 Task: Create Card Intellectual Property Review Session in Board Employee Performance to Workspace Full-stack Development. Create Card Team Performance Review in Board Email A/B Testing to Workspace Full-stack Development. Create Card Intellectual Property Review Session in Board Email Marketing Re-engagement Campaigns and Strategy to Workspace Full-stack Development
Action: Mouse moved to (106, 387)
Screenshot: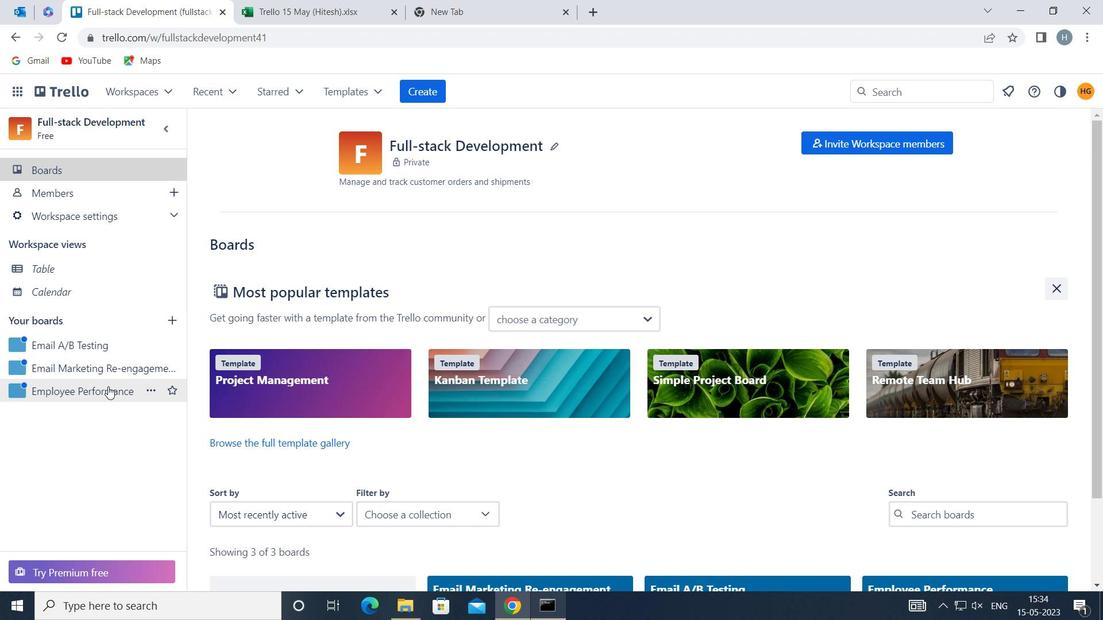 
Action: Mouse pressed left at (106, 387)
Screenshot: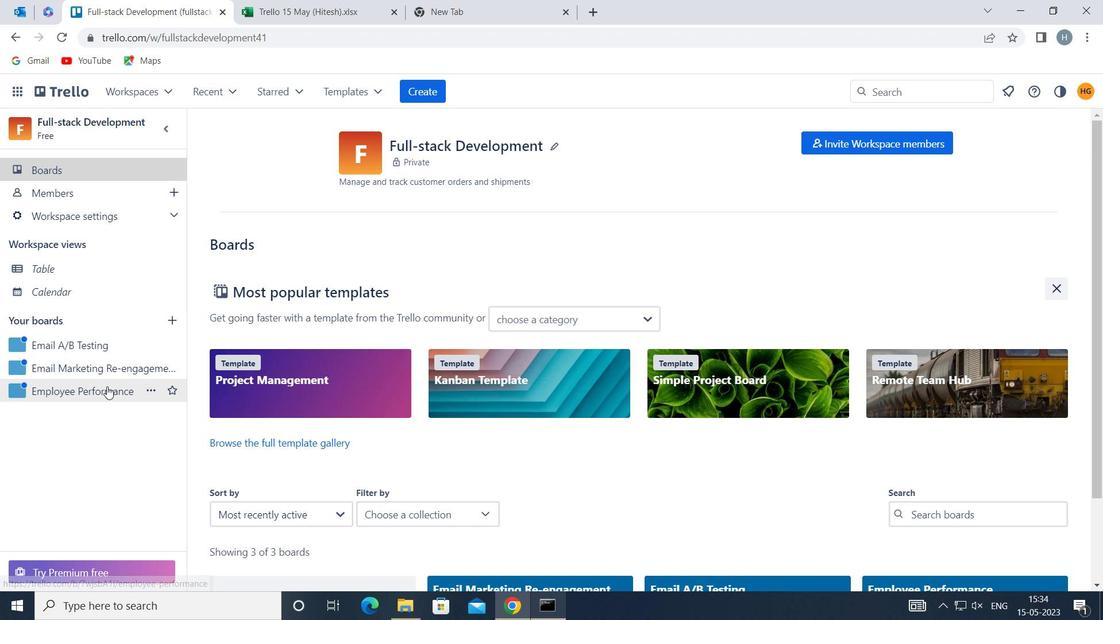 
Action: Mouse moved to (474, 203)
Screenshot: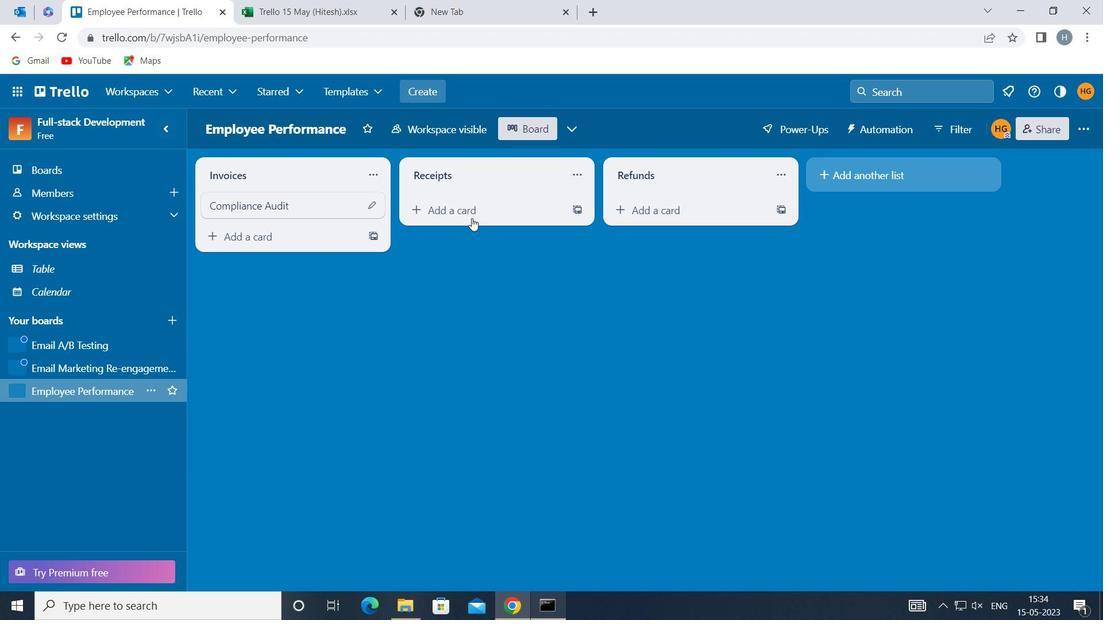 
Action: Mouse pressed left at (474, 203)
Screenshot: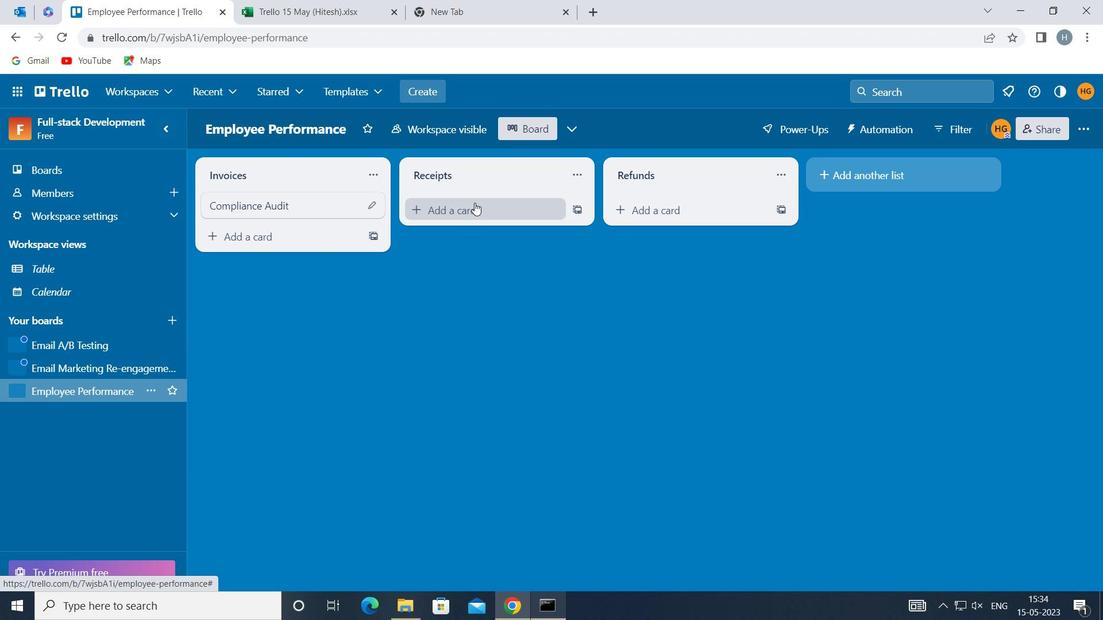 
Action: Key pressed <Key.shift>INTELLECTUAL<Key.space><Key.shift>PROPERTY<Key.space><Key.shift>REVIEW<Key.space><Key.shift>SESSION
Screenshot: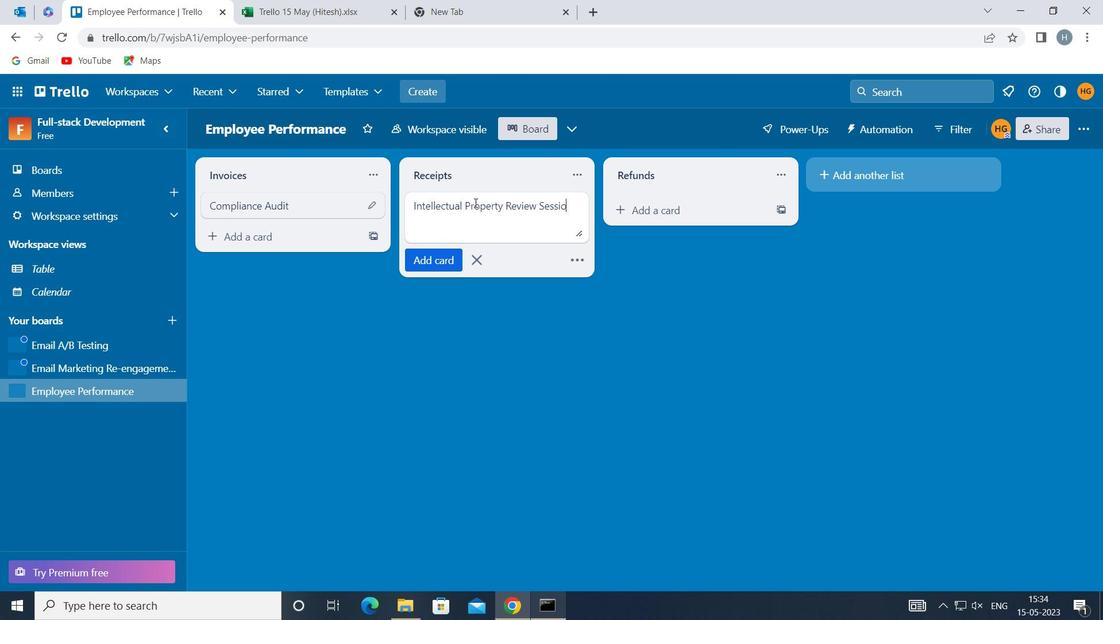 
Action: Mouse moved to (427, 260)
Screenshot: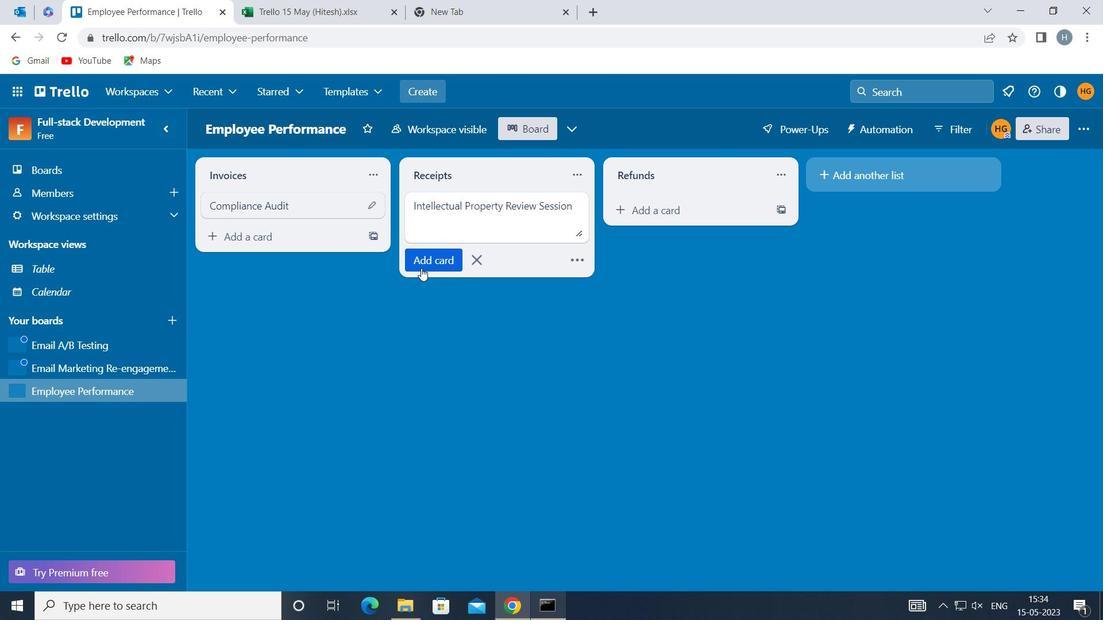 
Action: Mouse pressed left at (427, 260)
Screenshot: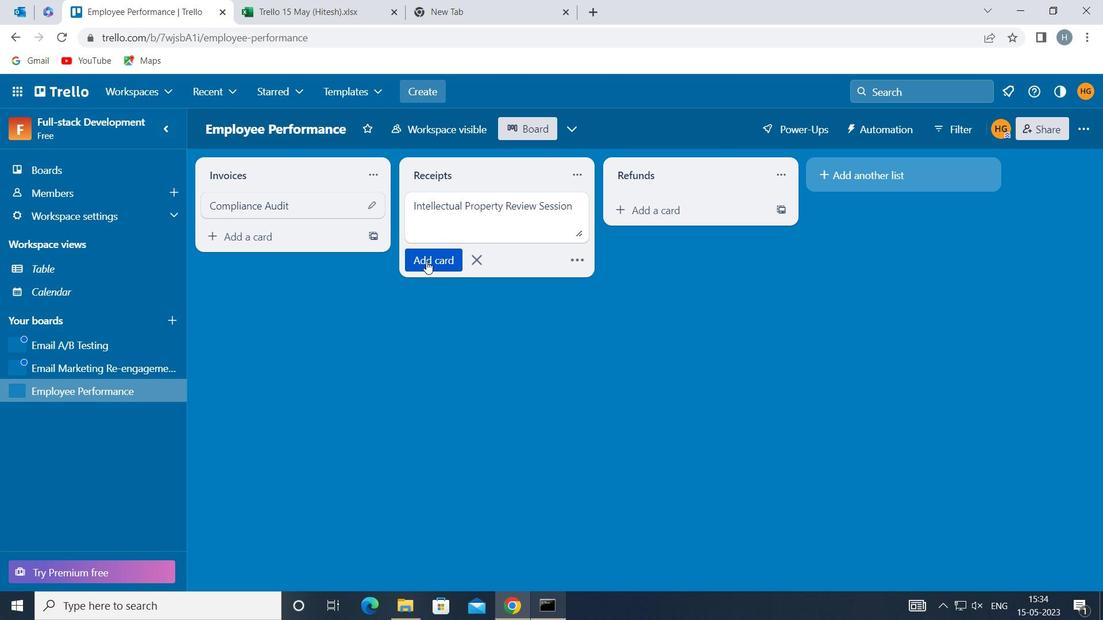 
Action: Mouse moved to (424, 329)
Screenshot: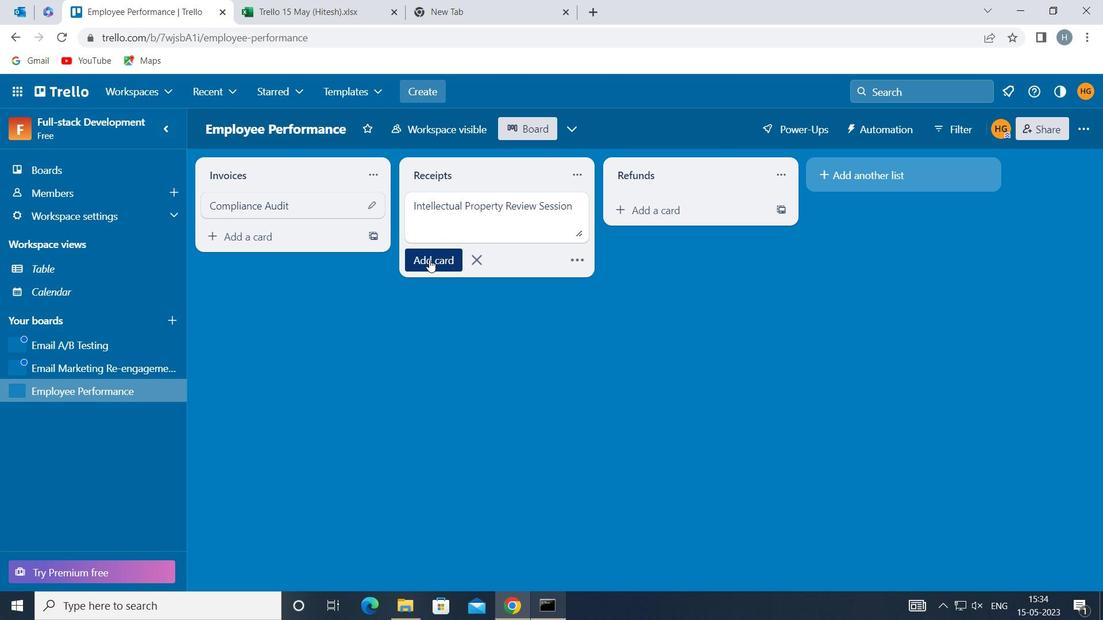 
Action: Mouse pressed left at (424, 329)
Screenshot: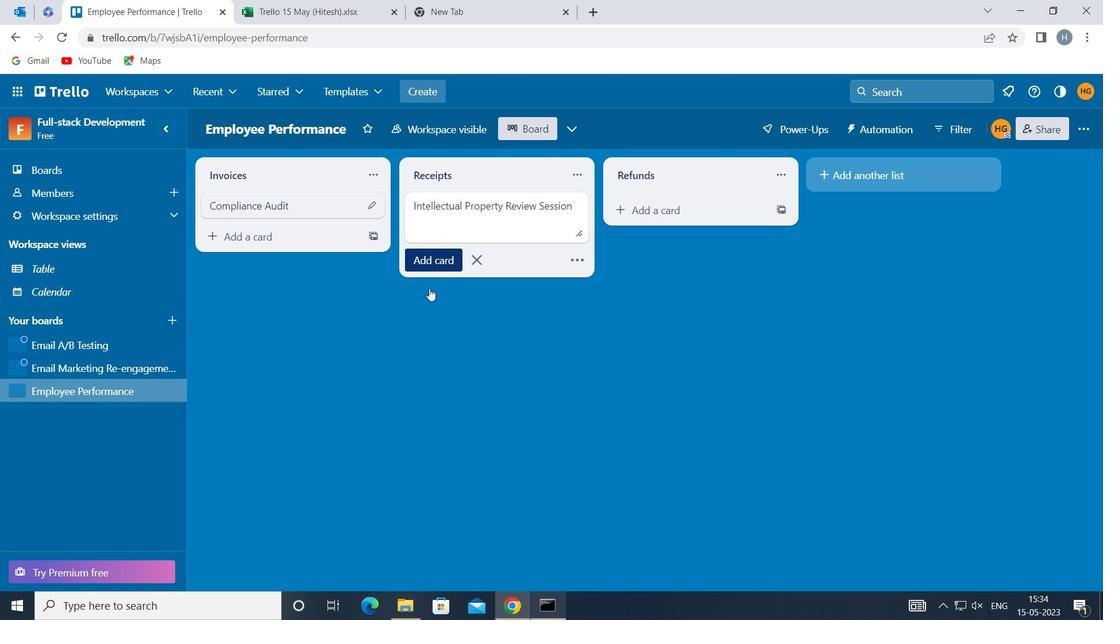 
Action: Mouse moved to (68, 344)
Screenshot: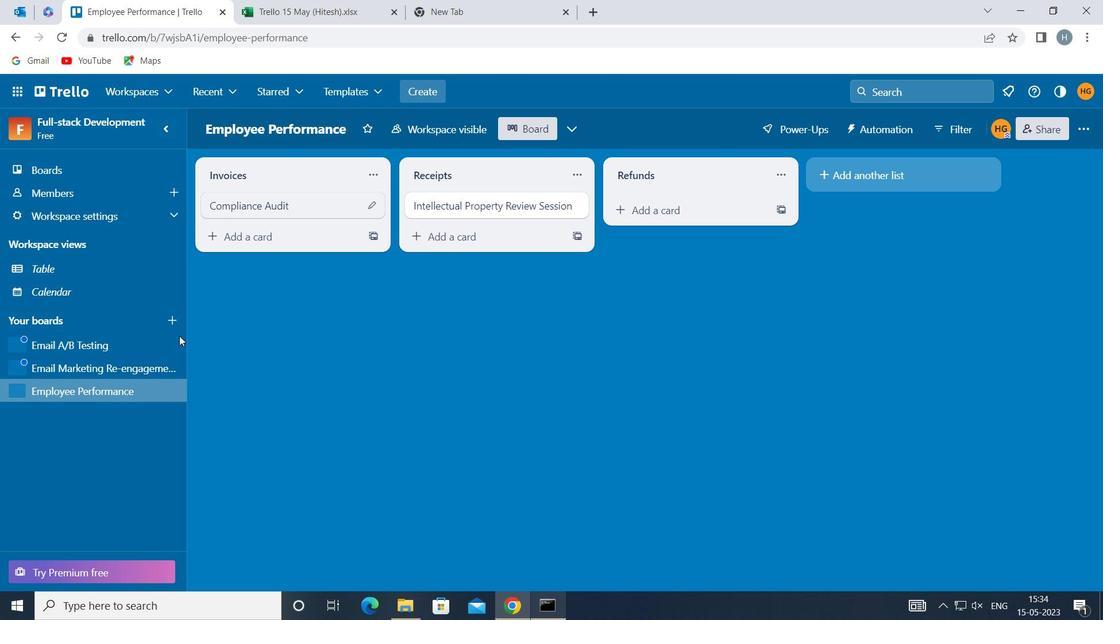 
Action: Mouse pressed left at (68, 344)
Screenshot: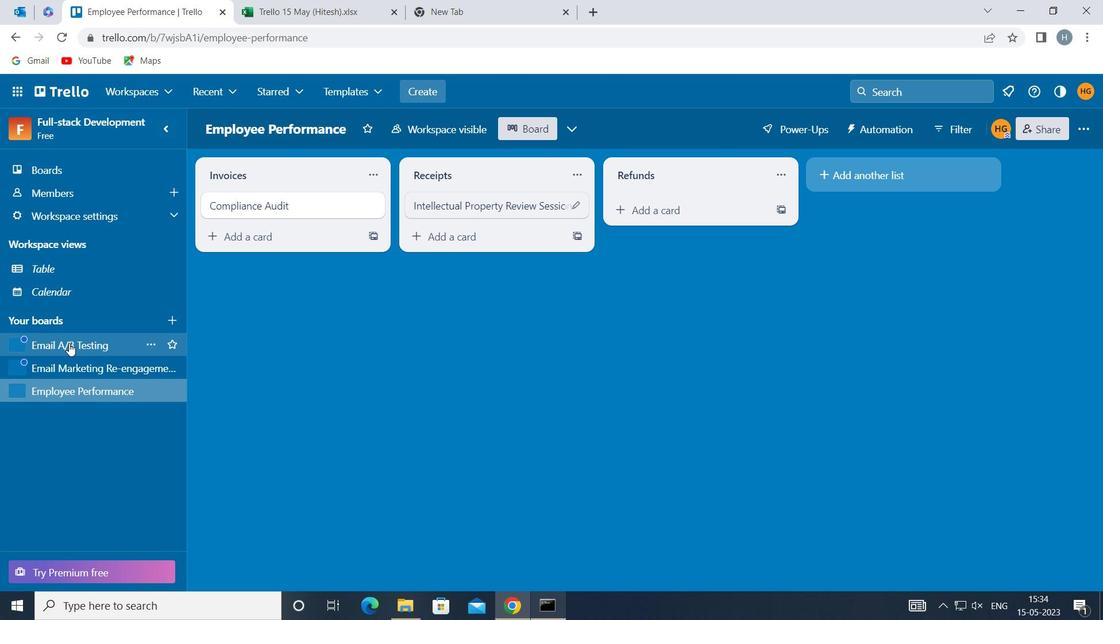 
Action: Mouse moved to (478, 216)
Screenshot: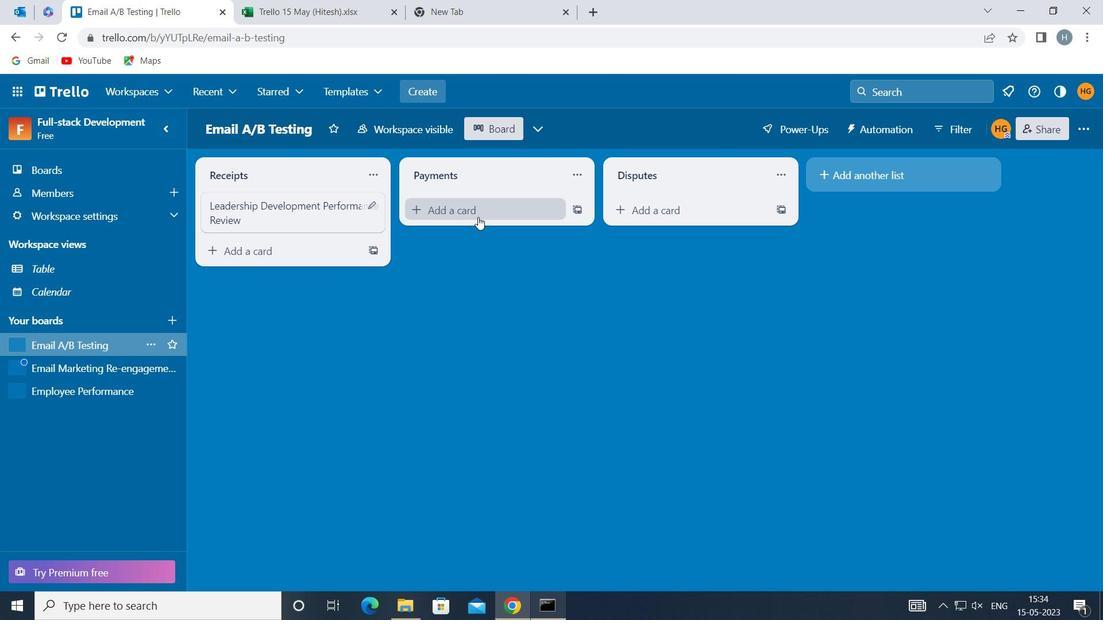 
Action: Mouse pressed left at (478, 216)
Screenshot: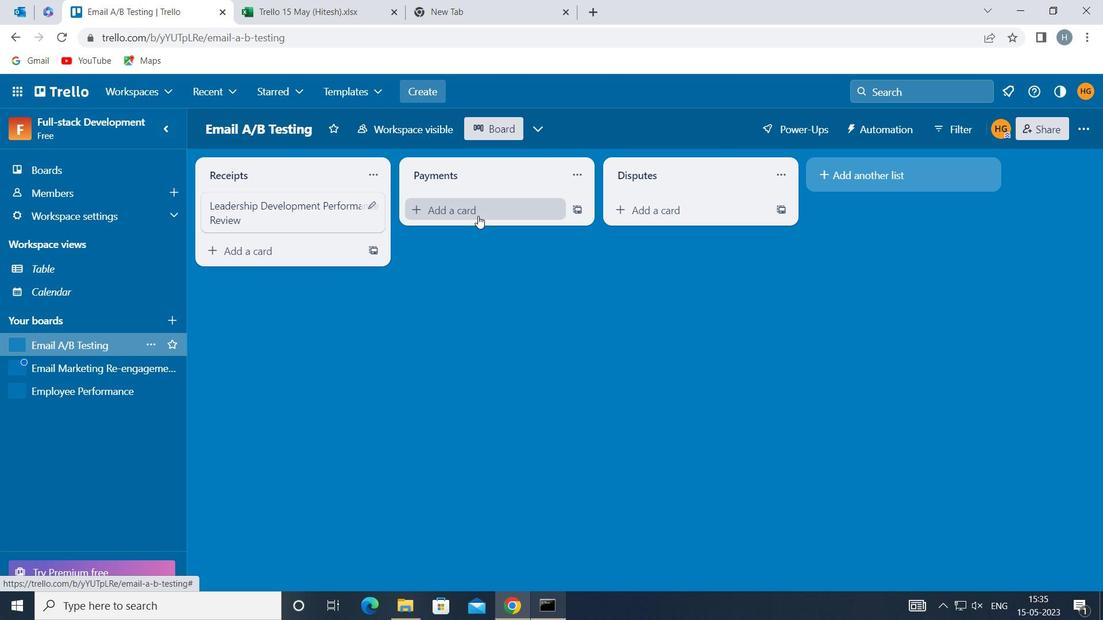 
Action: Key pressed <Key.shift><Key.shift><Key.shift><Key.shift><Key.shift><Key.shift><Key.shift><Key.shift><Key.shift><Key.shift>TEAM<Key.space><Key.shift>PERFORMANCE<Key.space><Key.shift>REVIEW
Screenshot: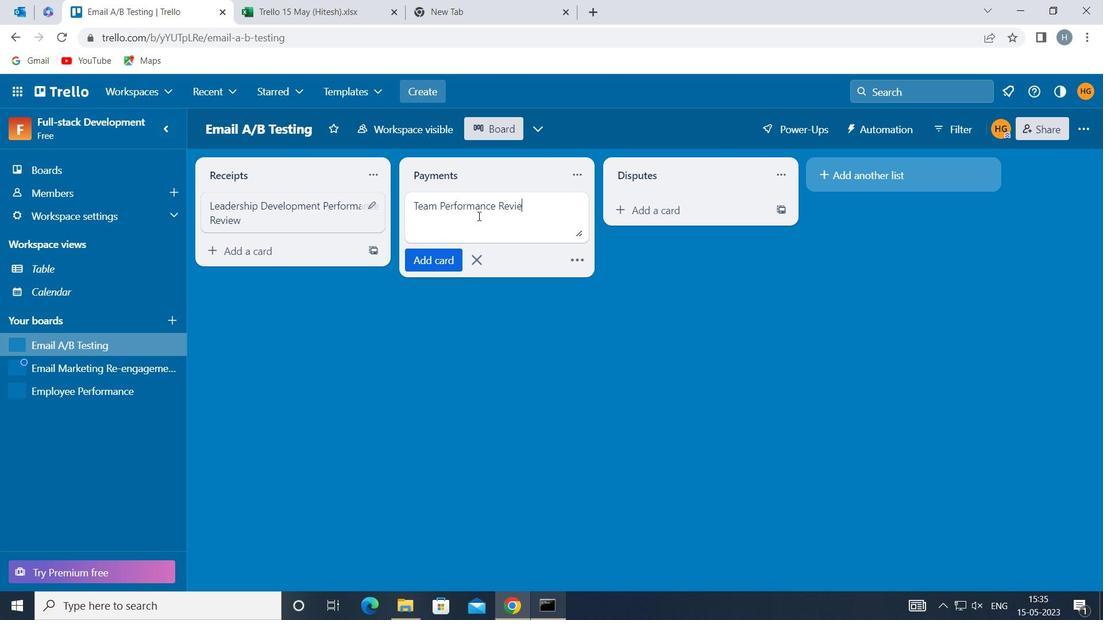 
Action: Mouse moved to (437, 265)
Screenshot: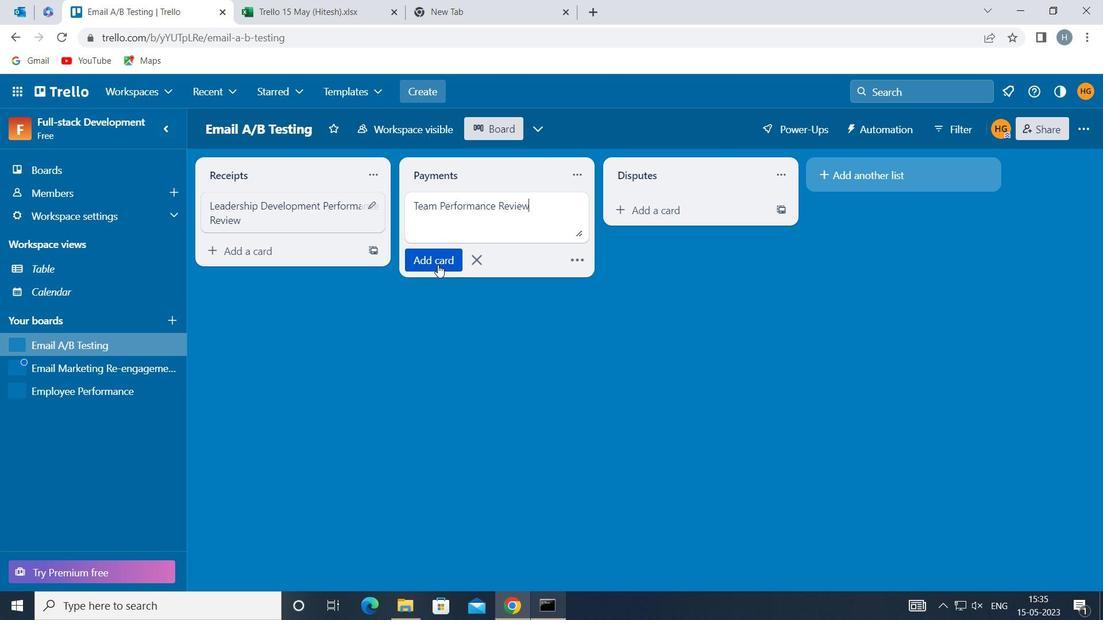 
Action: Mouse pressed left at (437, 265)
Screenshot: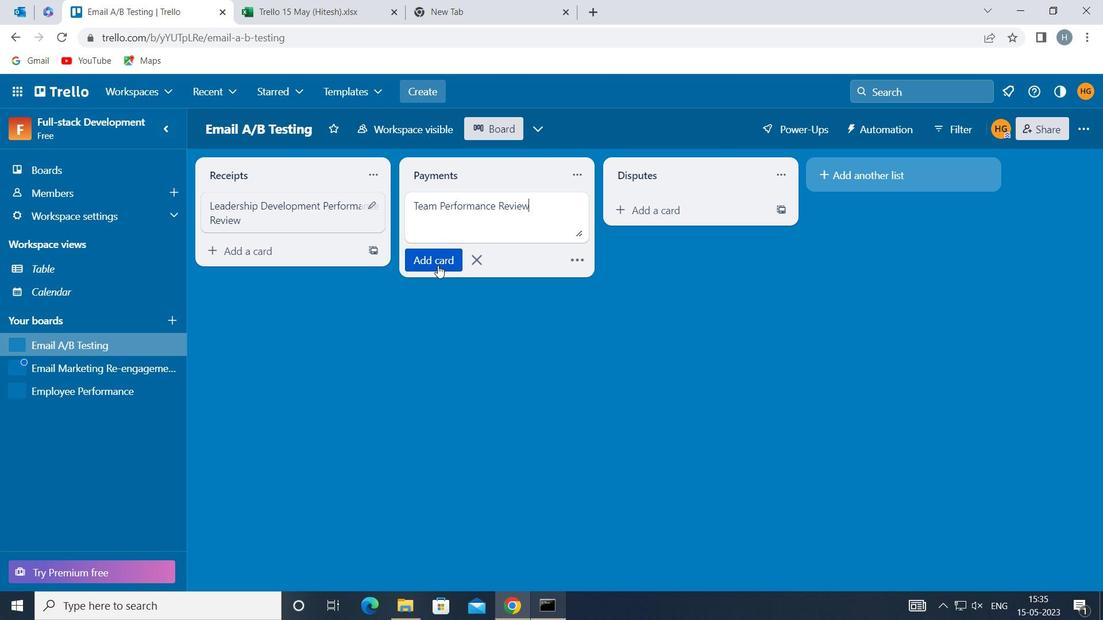 
Action: Mouse moved to (436, 358)
Screenshot: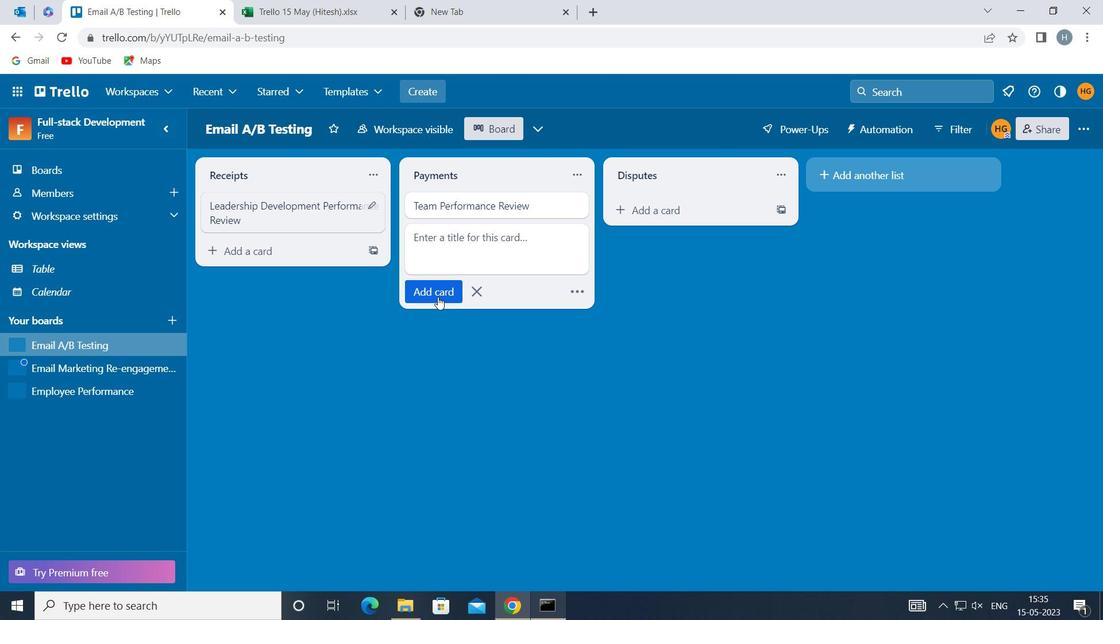 
Action: Mouse pressed left at (436, 358)
Screenshot: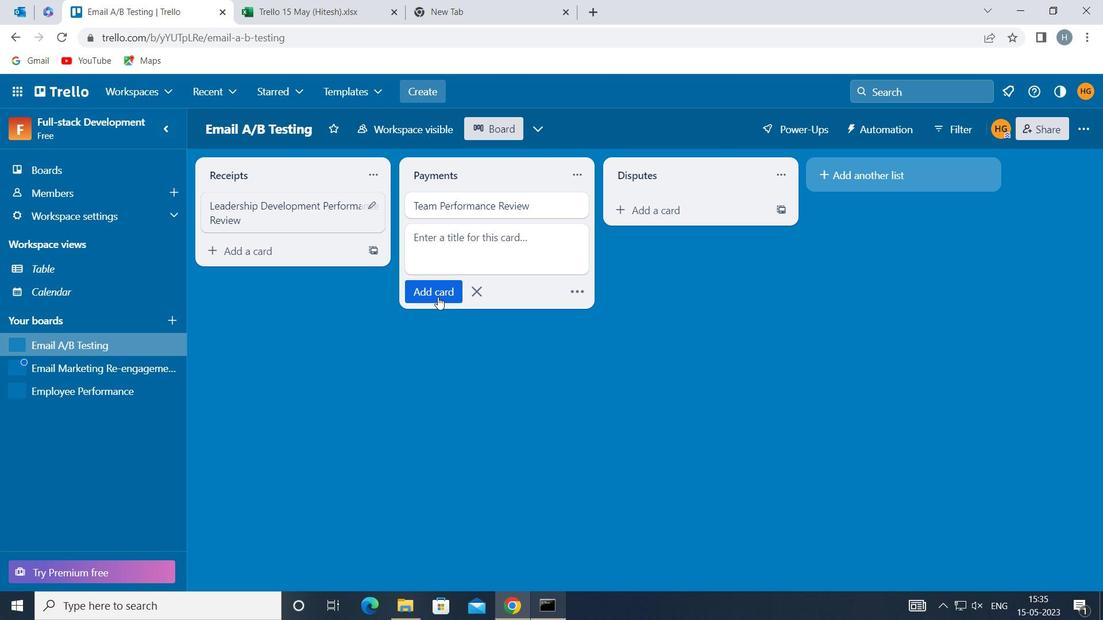 
Action: Mouse moved to (88, 369)
Screenshot: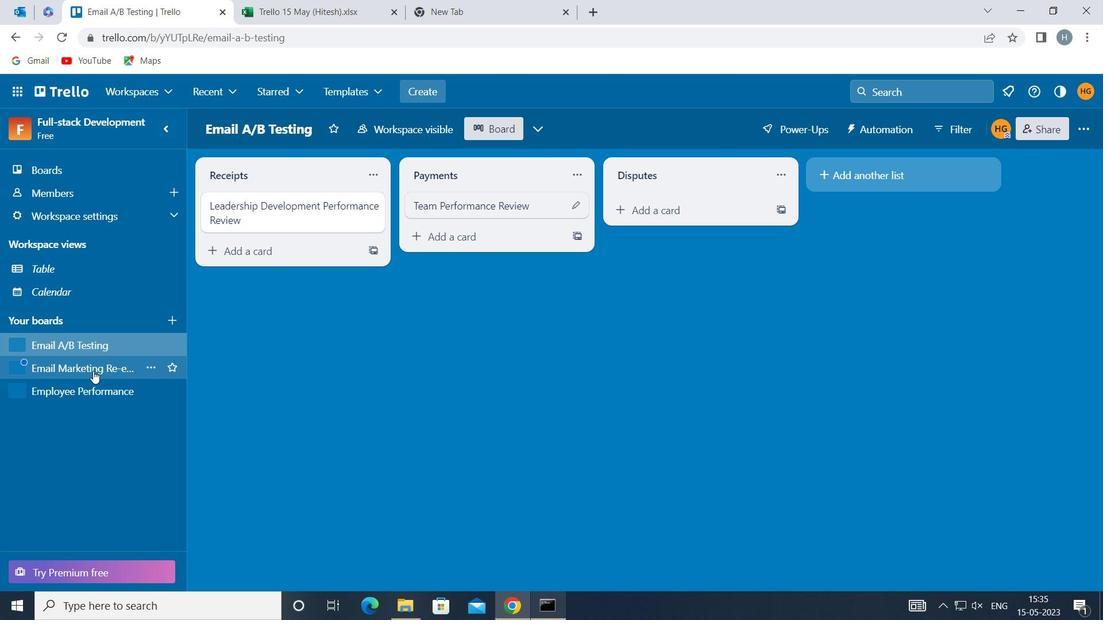 
Action: Mouse pressed left at (88, 369)
Screenshot: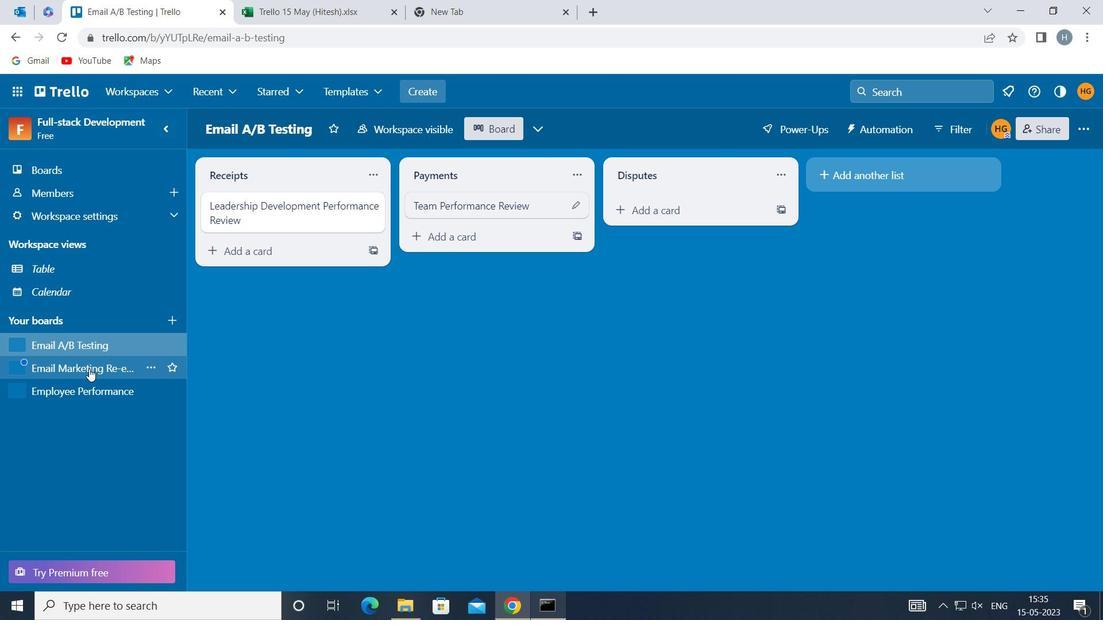 
Action: Mouse moved to (474, 216)
Screenshot: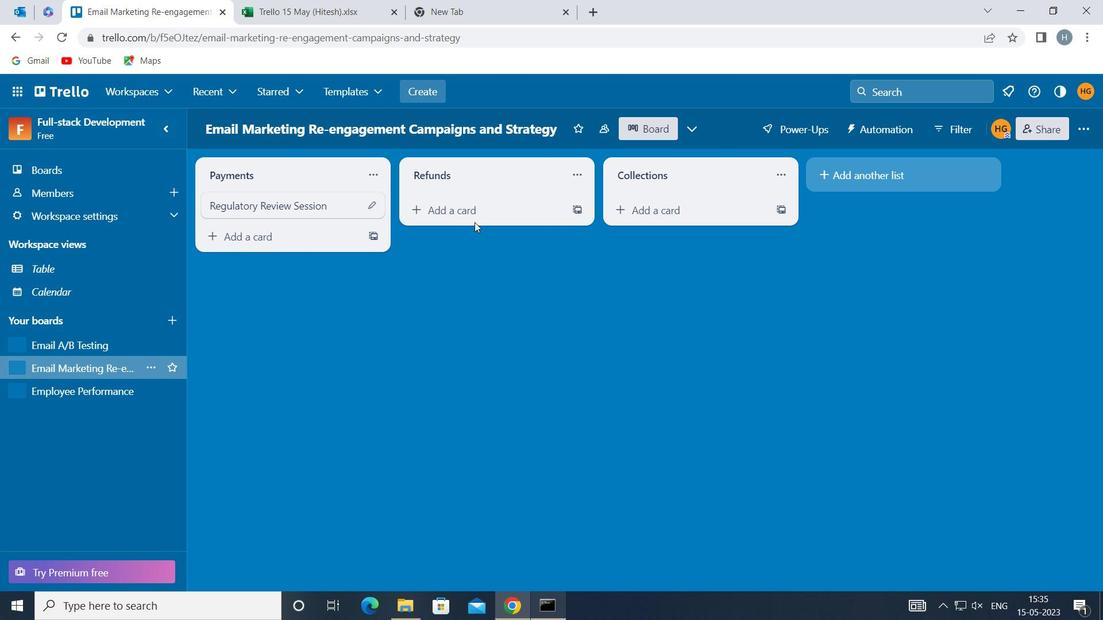 
Action: Mouse pressed left at (474, 216)
Screenshot: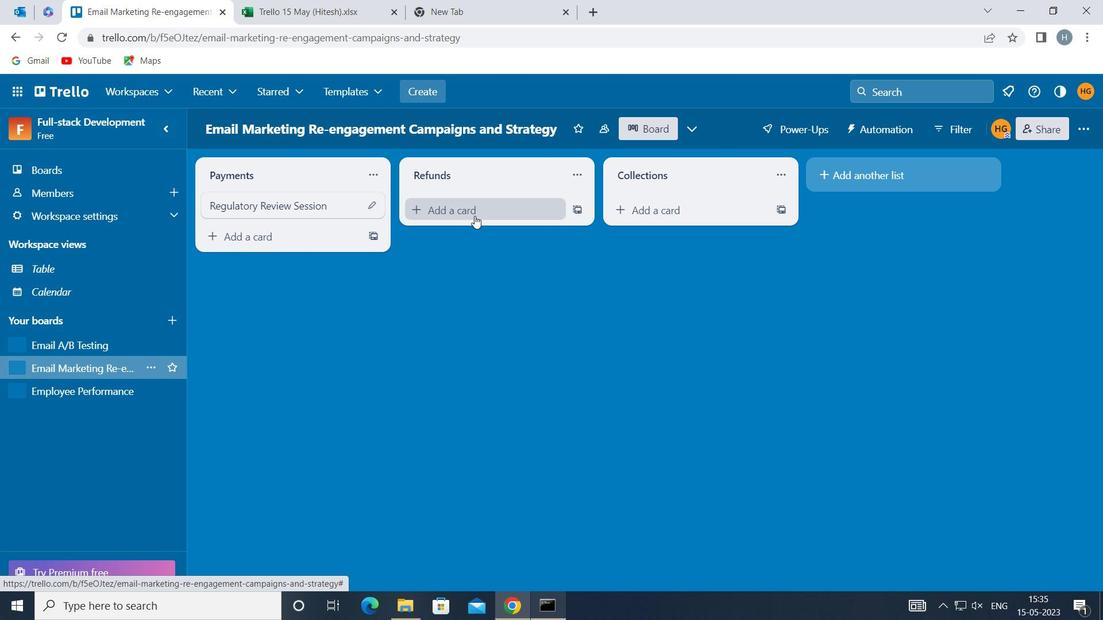 
Action: Key pressed <Key.shift><Key.shift>INTELLECTUAL<Key.space><Key.shift>PROPERTY<Key.space><Key.shift>REVIEW<Key.space><Key.shift>SESSION
Screenshot: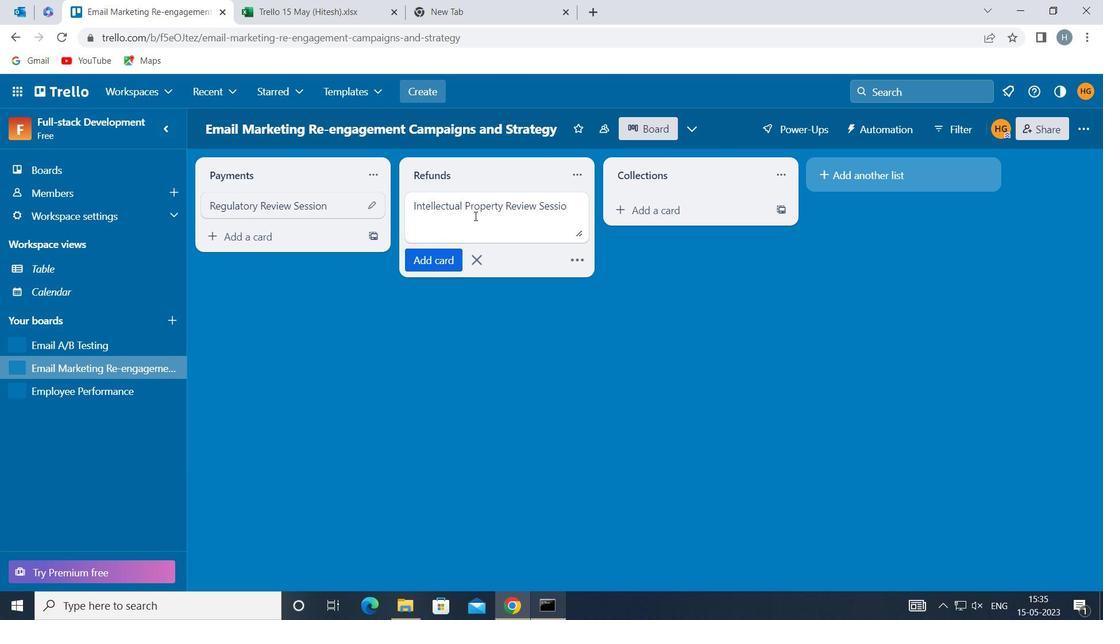 
Action: Mouse moved to (436, 259)
Screenshot: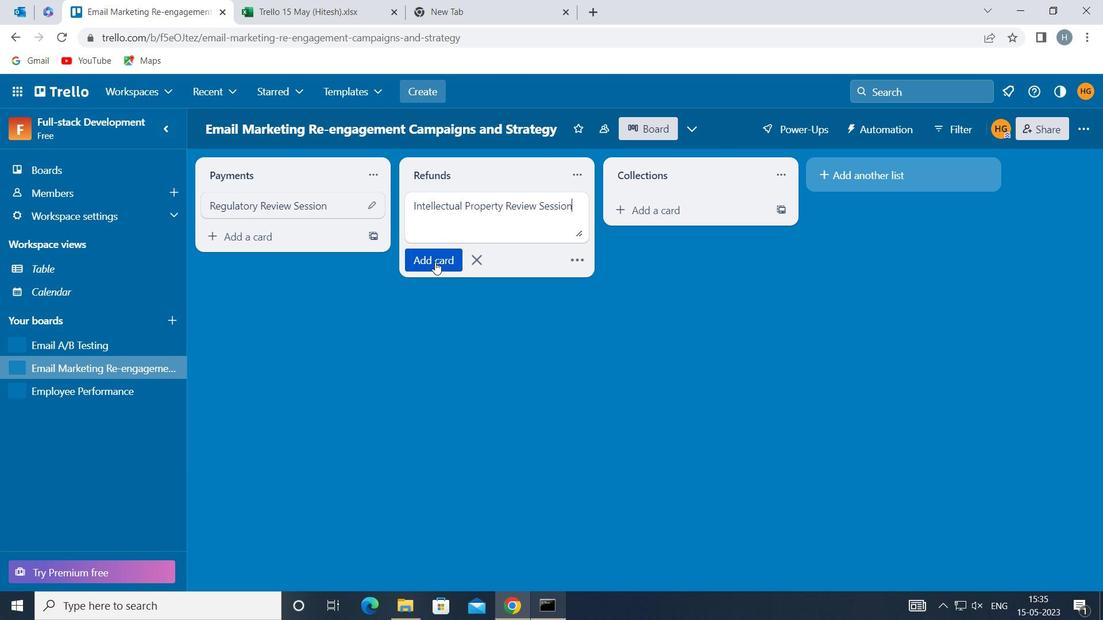 
Action: Mouse pressed left at (436, 259)
Screenshot: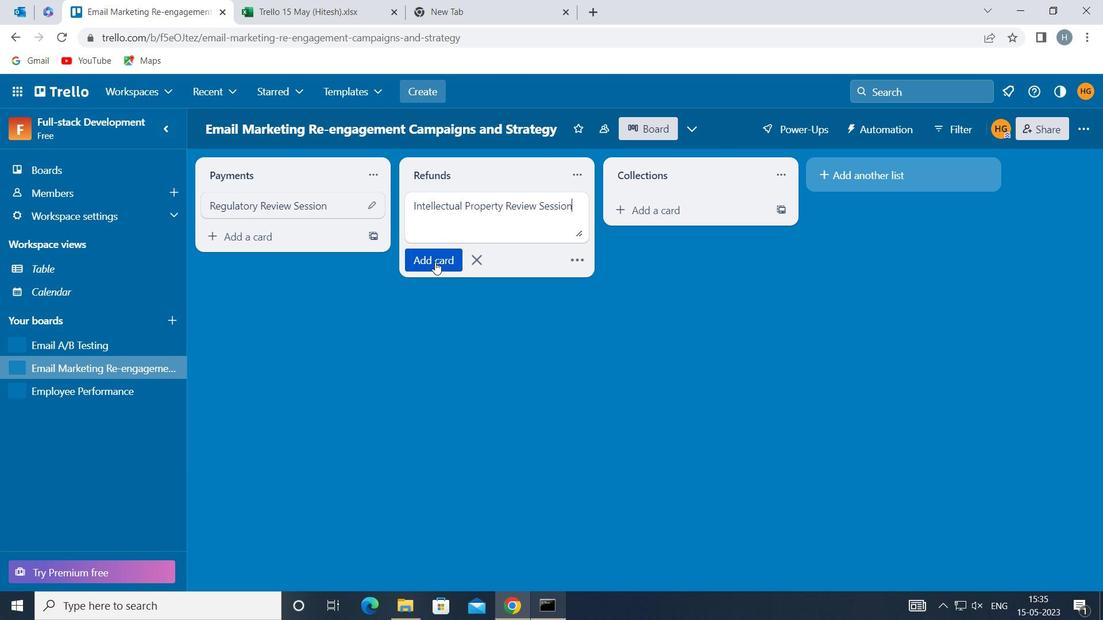 
Action: Mouse moved to (464, 383)
Screenshot: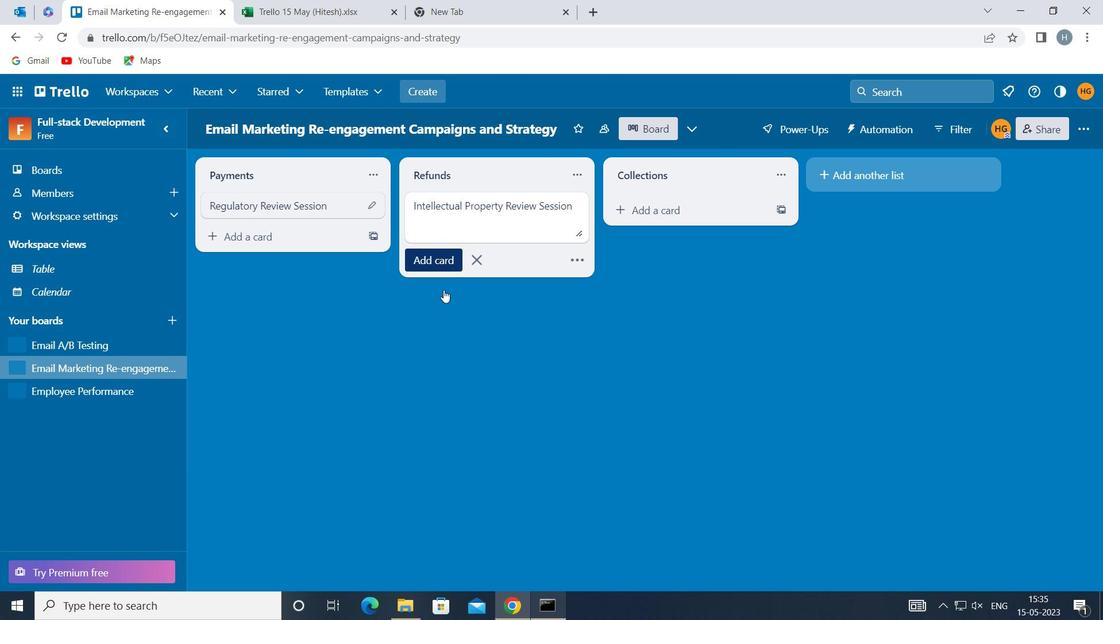
Action: Mouse pressed left at (464, 383)
Screenshot: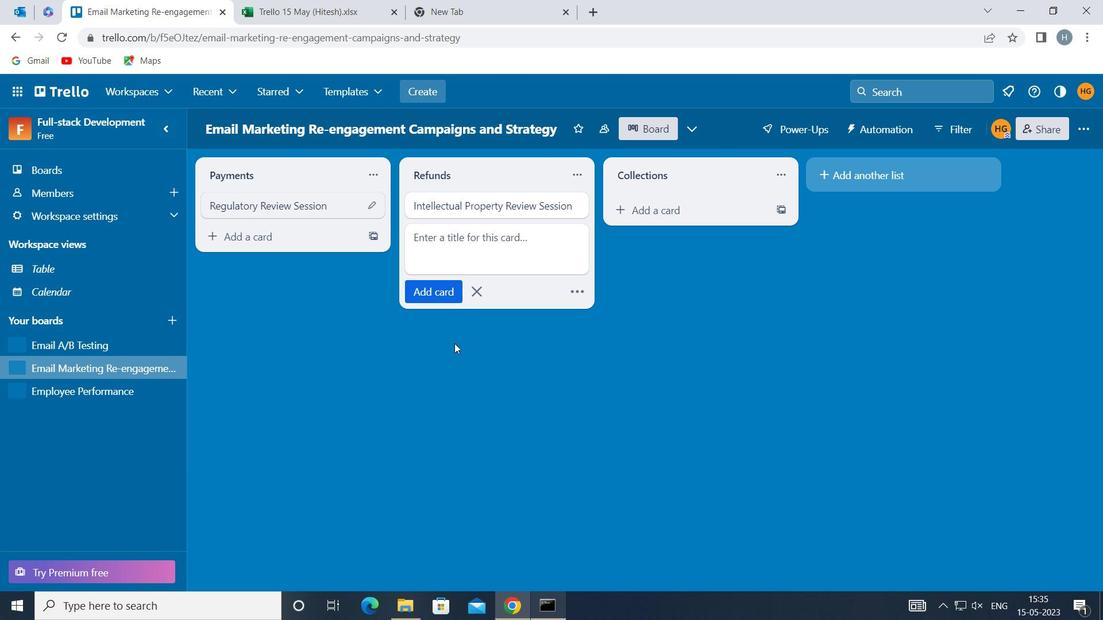 
